 Task: Apply theme tropic in current slide.
Action: Mouse moved to (370, 76)
Screenshot: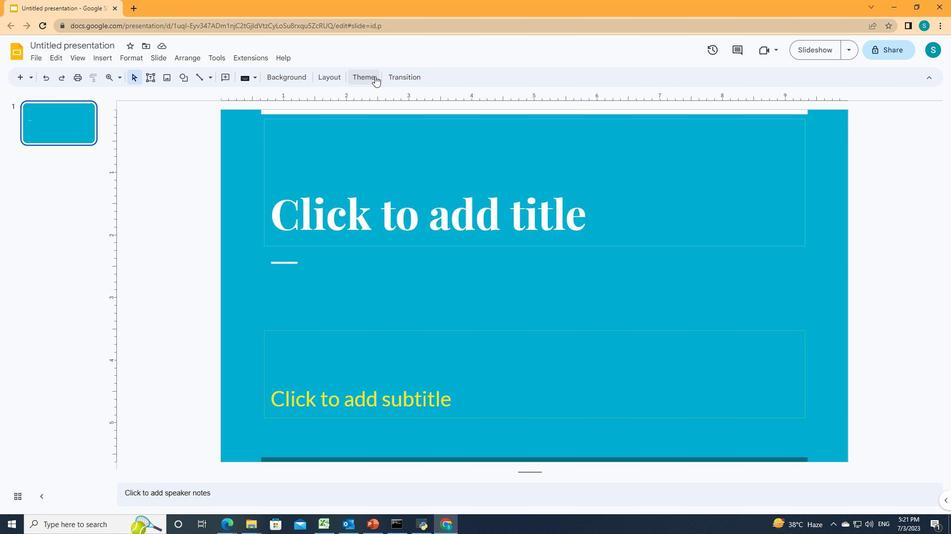 
Action: Mouse pressed left at (370, 76)
Screenshot: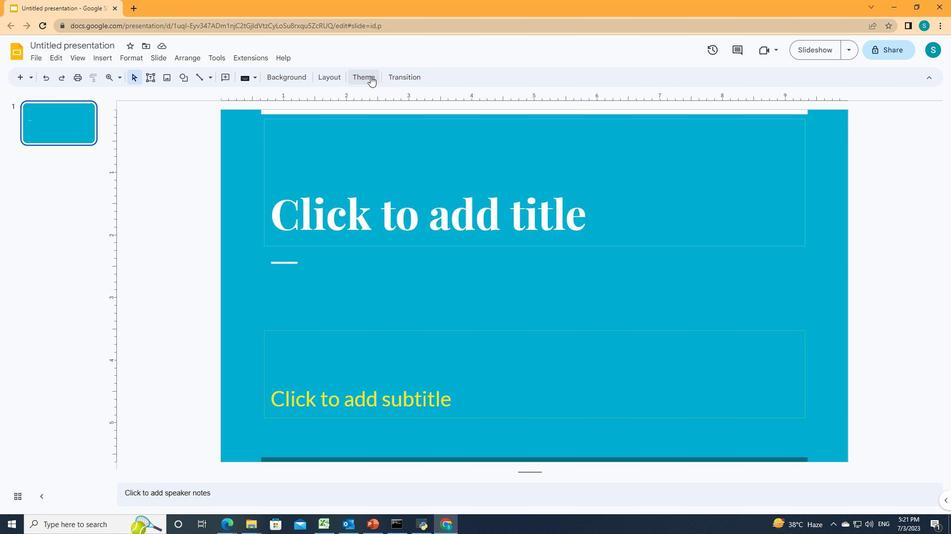 
Action: Mouse moved to (857, 195)
Screenshot: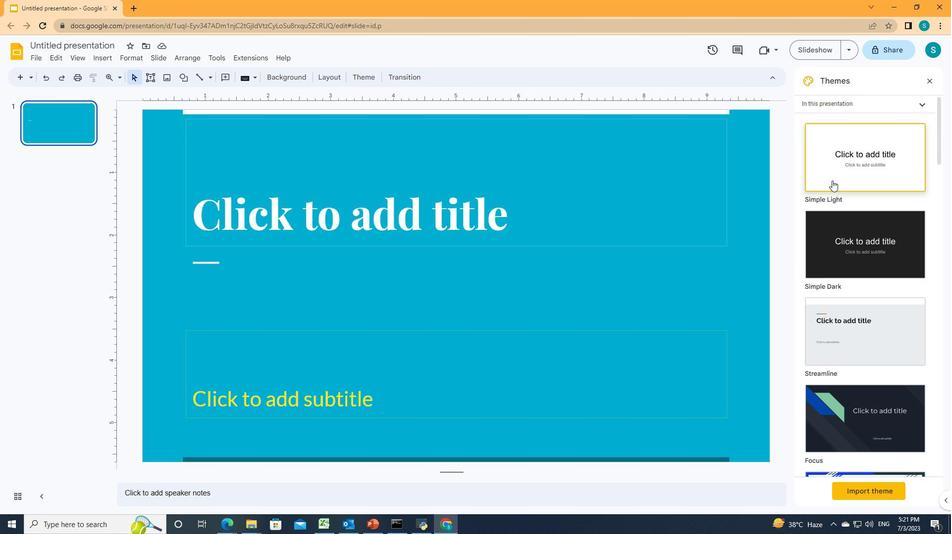 
Action: Mouse scrolled (857, 194) with delta (0, 0)
Screenshot: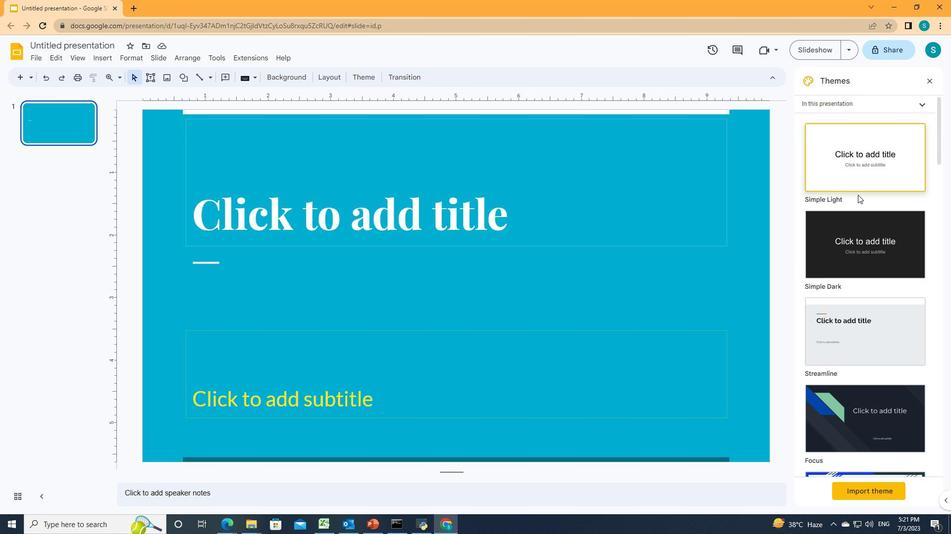 
Action: Mouse scrolled (857, 194) with delta (0, 0)
Screenshot: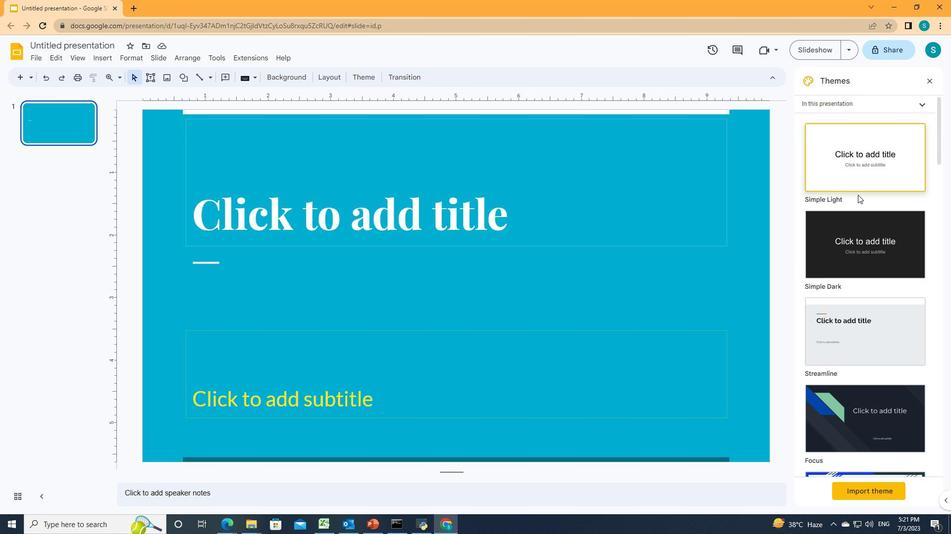 
Action: Mouse scrolled (857, 194) with delta (0, 0)
Screenshot: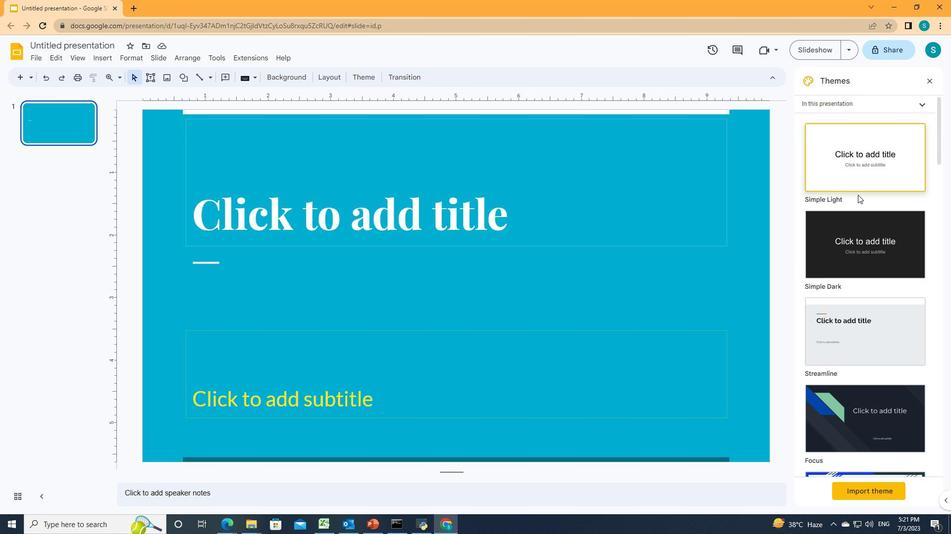 
Action: Mouse scrolled (857, 194) with delta (0, 0)
Screenshot: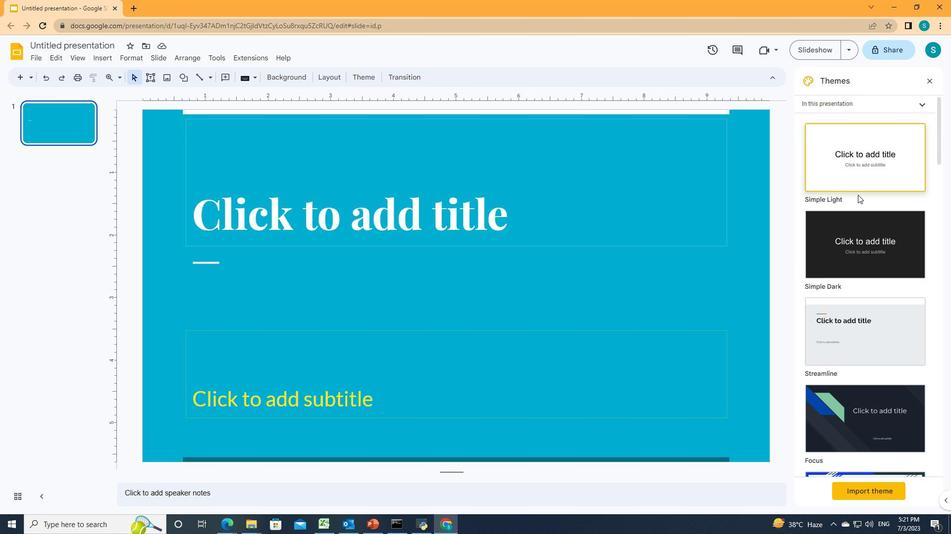 
Action: Mouse scrolled (857, 194) with delta (0, 0)
Screenshot: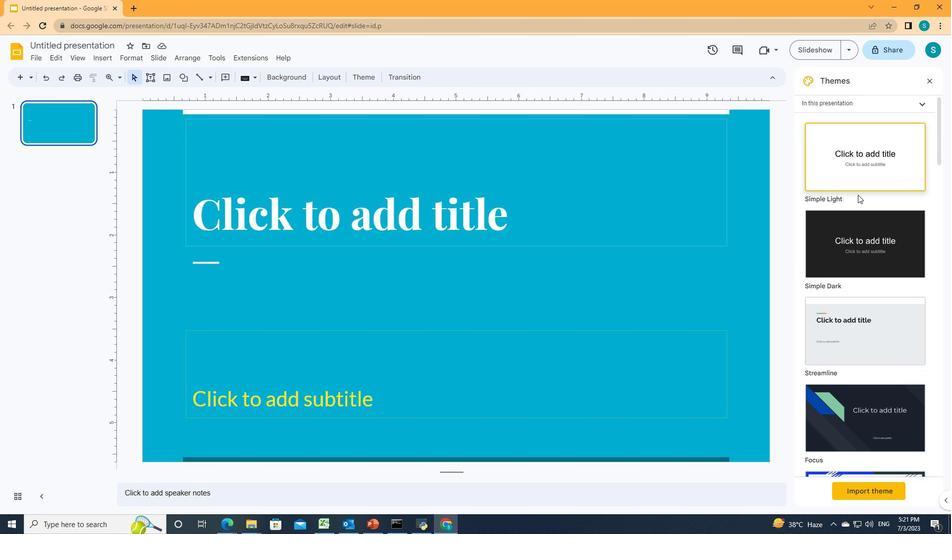 
Action: Mouse scrolled (857, 194) with delta (0, 0)
Screenshot: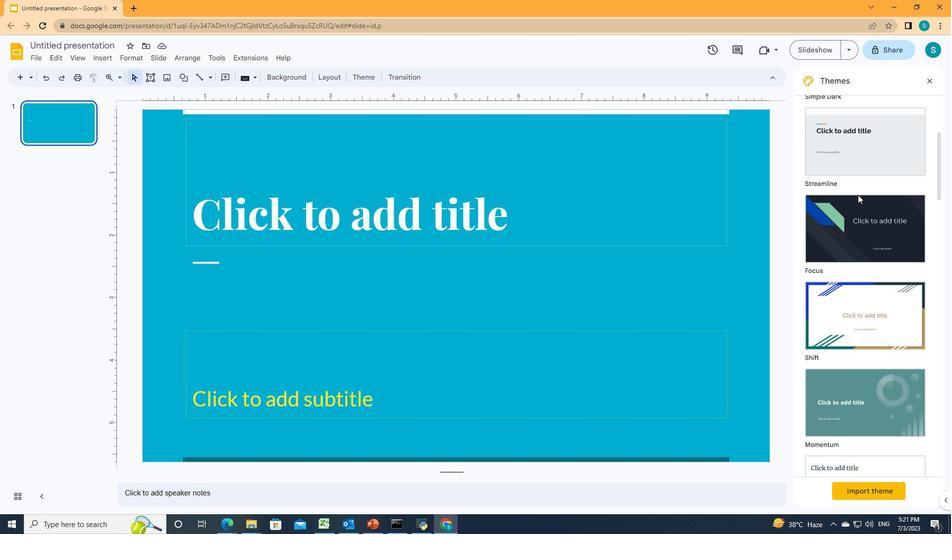 
Action: Mouse scrolled (857, 194) with delta (0, 0)
Screenshot: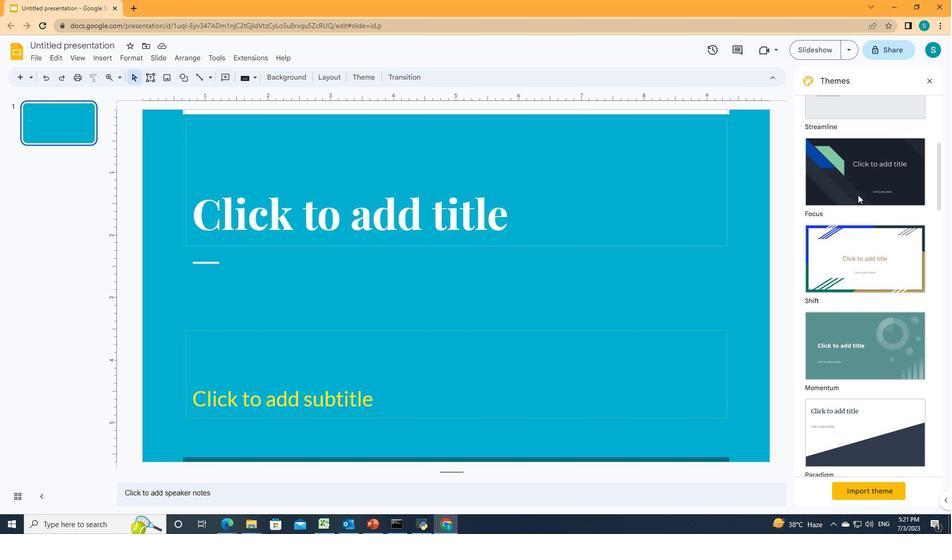 
Action: Mouse scrolled (857, 194) with delta (0, 0)
Screenshot: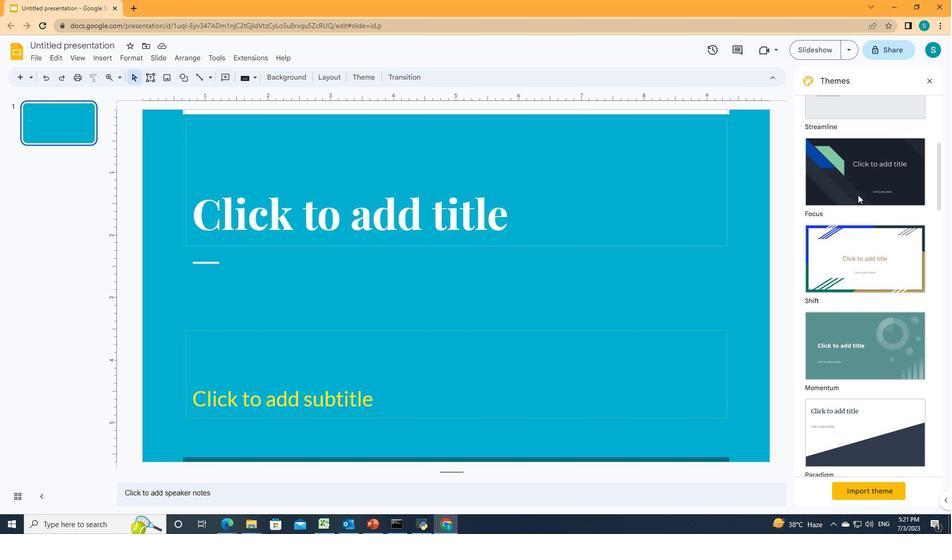 
Action: Mouse scrolled (857, 194) with delta (0, 0)
Screenshot: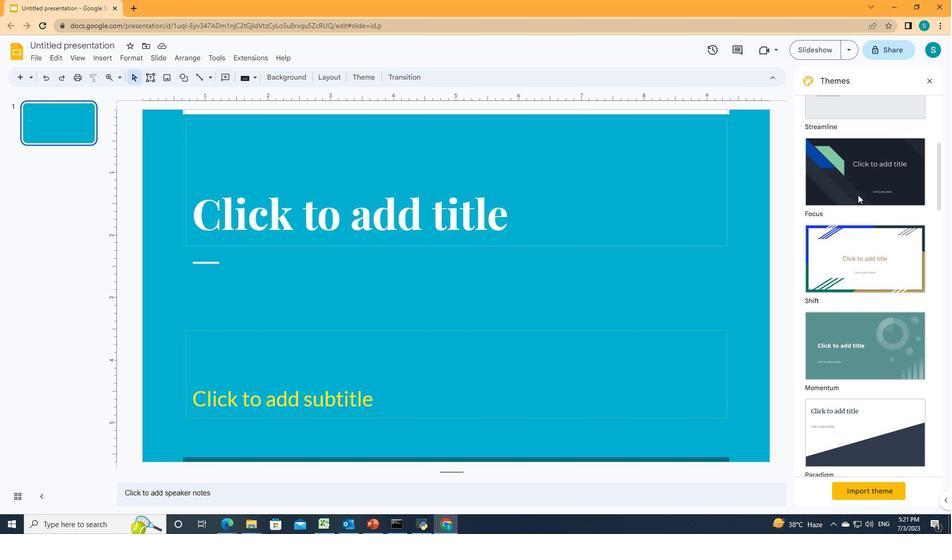 
Action: Mouse scrolled (857, 194) with delta (0, 0)
Screenshot: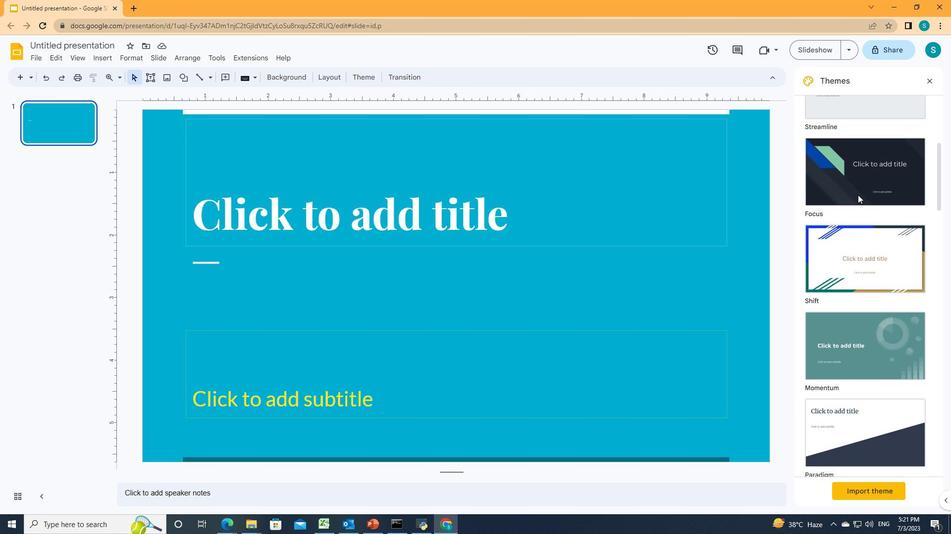 
Action: Mouse scrolled (857, 194) with delta (0, 0)
Screenshot: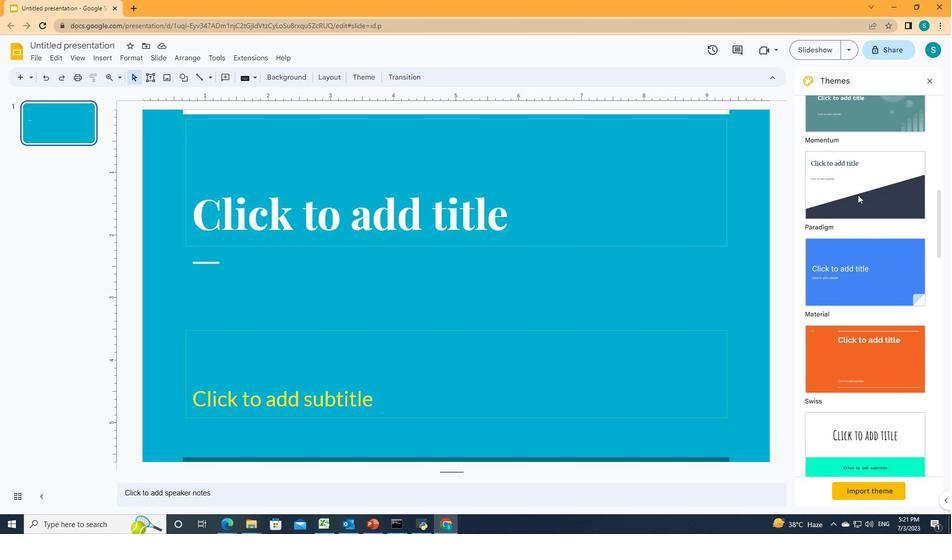 
Action: Mouse scrolled (857, 194) with delta (0, 0)
Screenshot: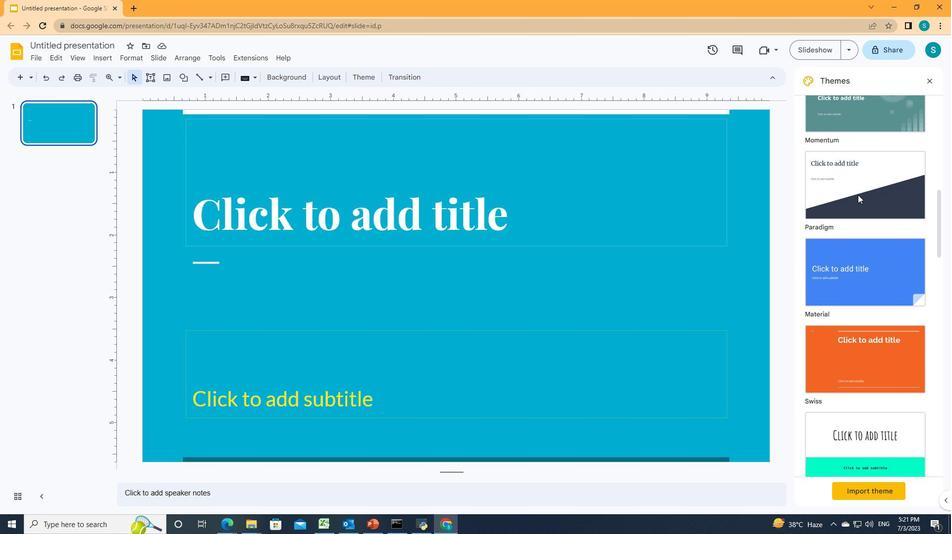 
Action: Mouse scrolled (857, 194) with delta (0, 0)
Screenshot: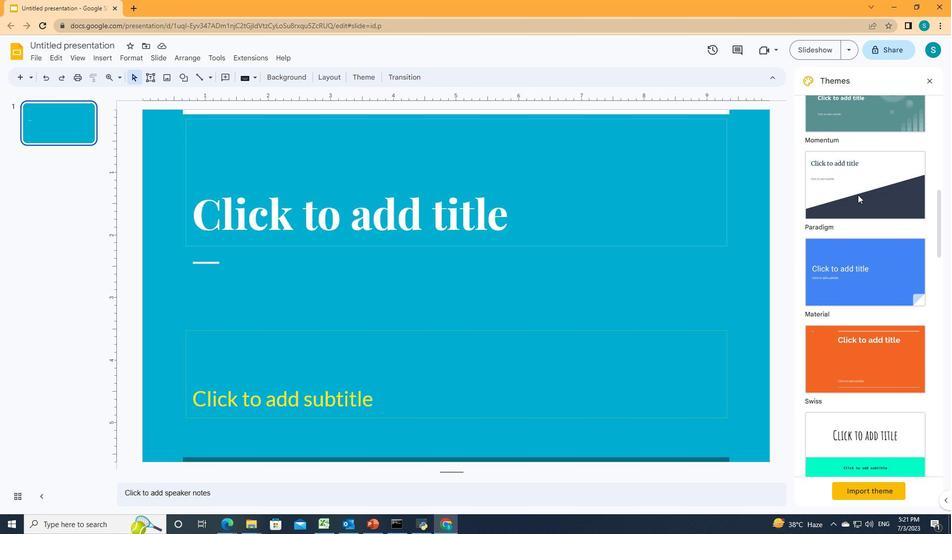
Action: Mouse scrolled (857, 194) with delta (0, 0)
Screenshot: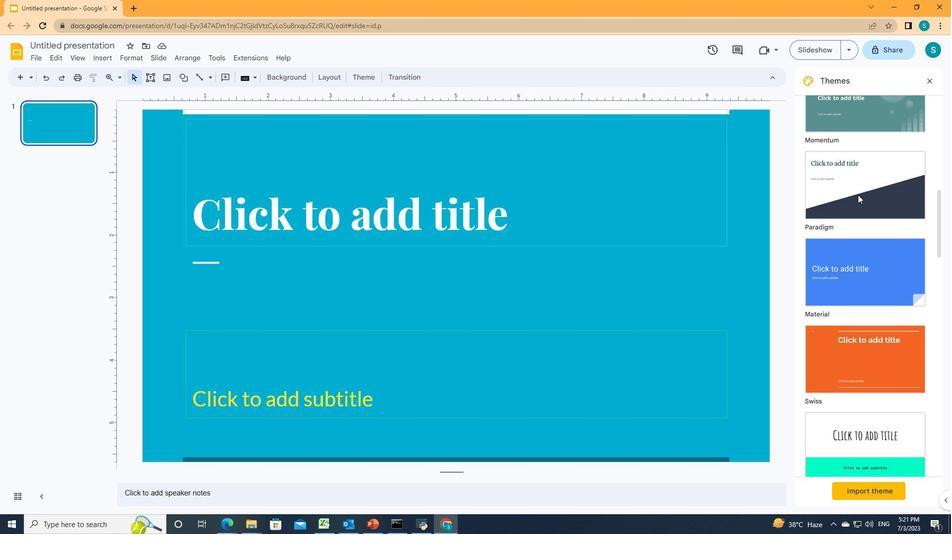 
Action: Mouse scrolled (857, 194) with delta (0, 0)
Screenshot: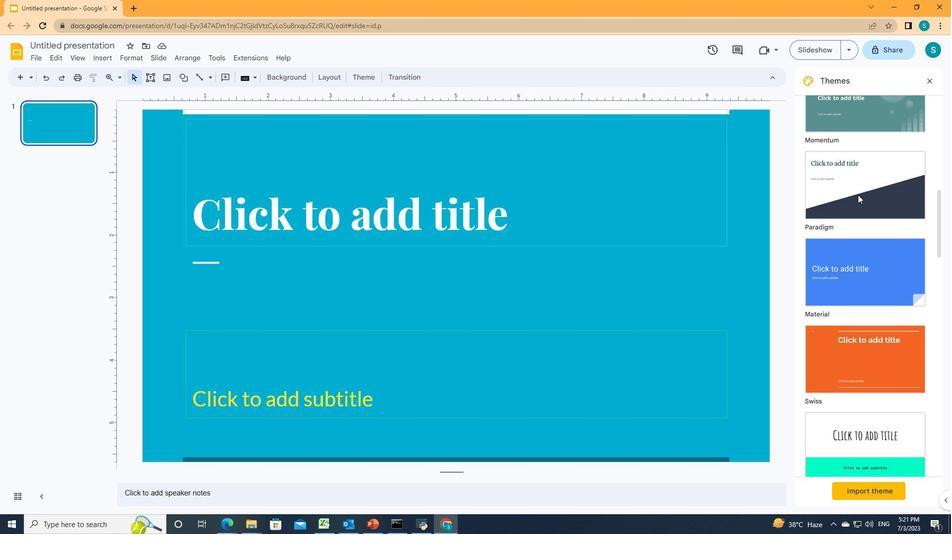 
Action: Mouse scrolled (857, 194) with delta (0, 0)
Screenshot: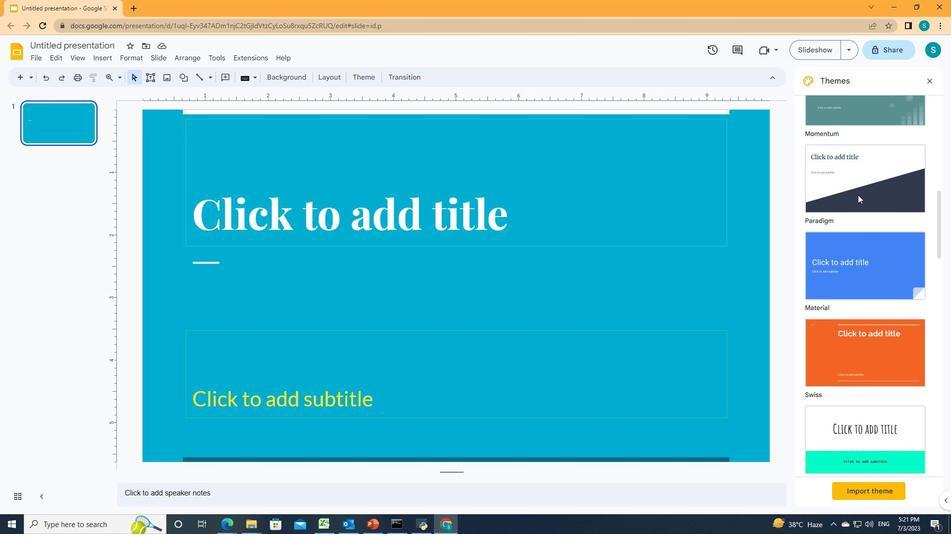 
Action: Mouse scrolled (857, 194) with delta (0, 0)
Screenshot: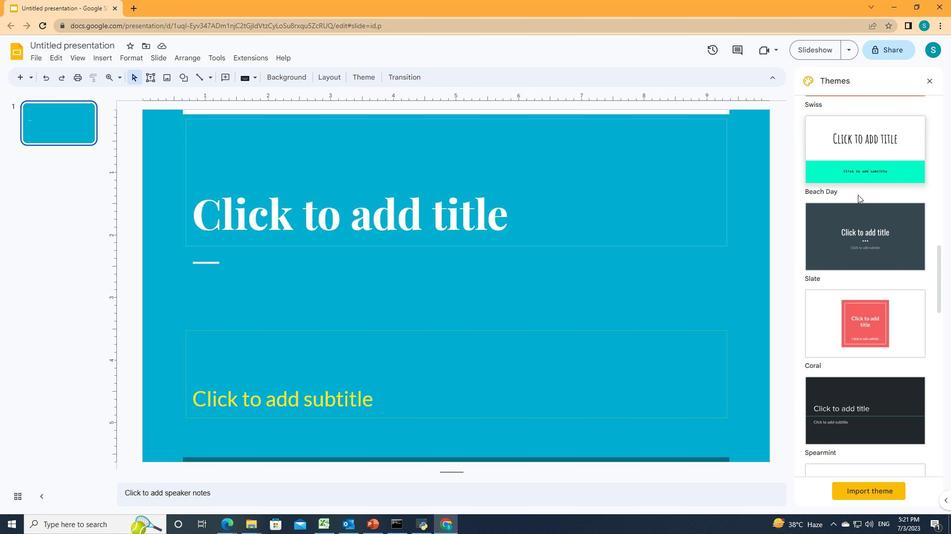 
Action: Mouse scrolled (857, 194) with delta (0, 0)
Screenshot: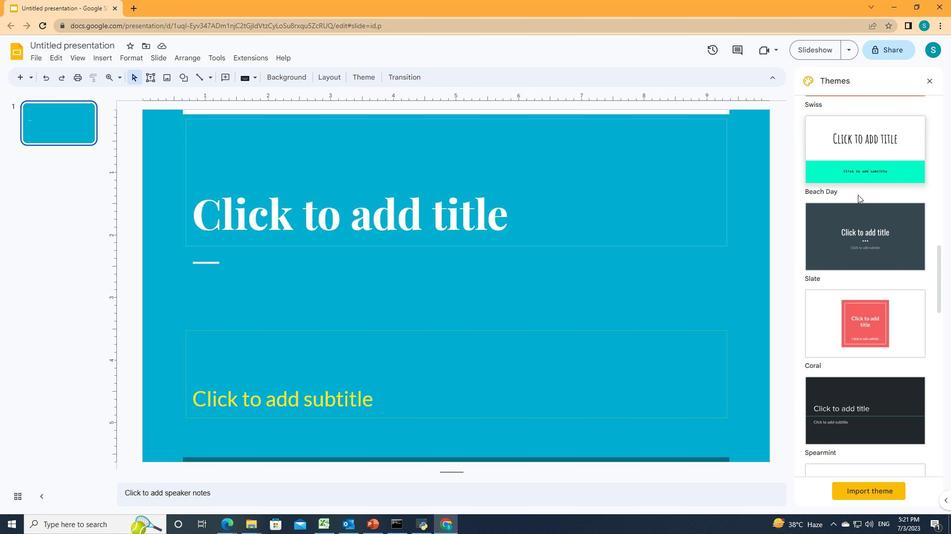 
Action: Mouse scrolled (857, 194) with delta (0, 0)
Screenshot: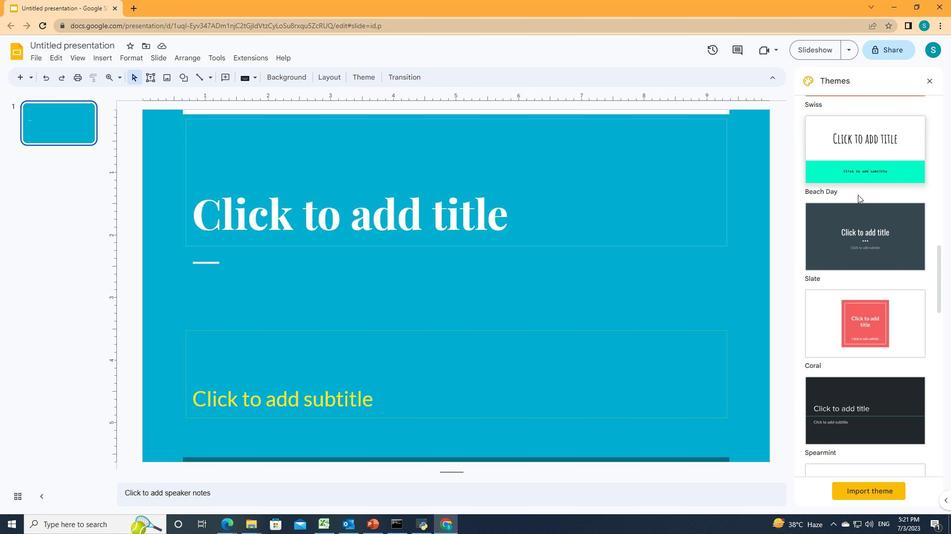 
Action: Mouse scrolled (857, 194) with delta (0, 0)
Screenshot: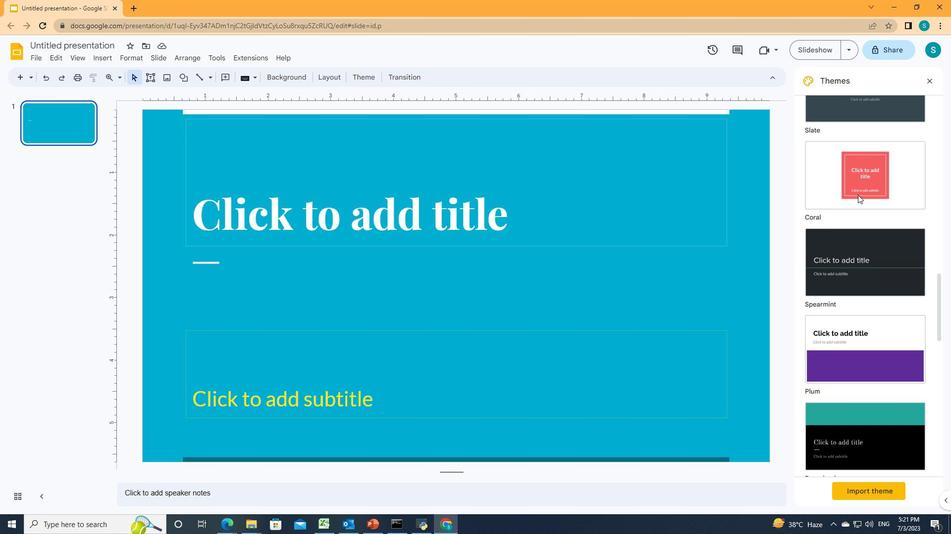 
Action: Mouse scrolled (857, 194) with delta (0, 0)
Screenshot: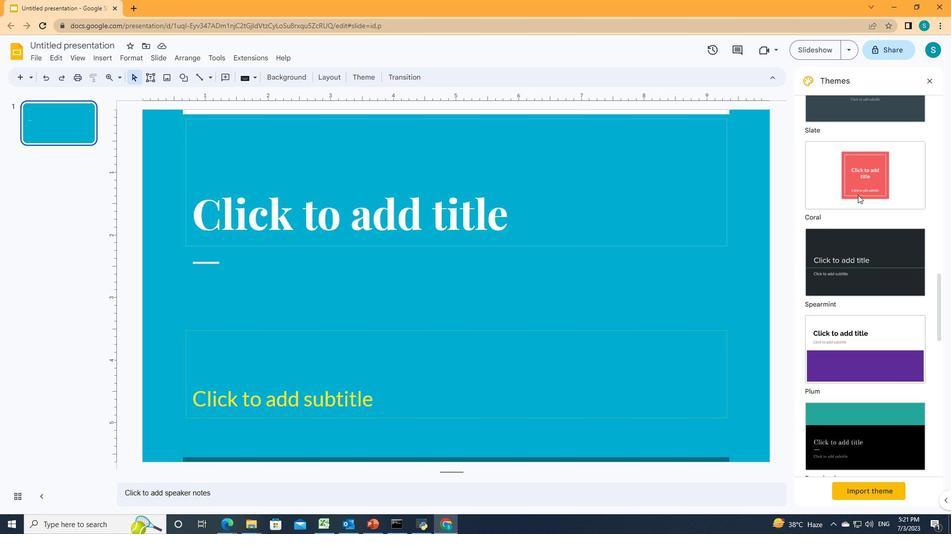 
Action: Mouse scrolled (857, 194) with delta (0, 0)
Screenshot: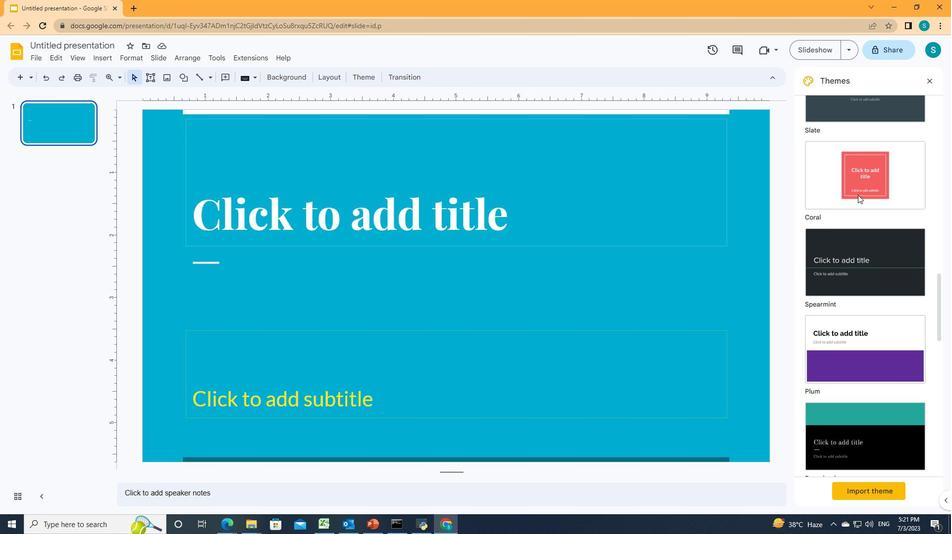 
Action: Mouse scrolled (857, 194) with delta (0, 0)
Screenshot: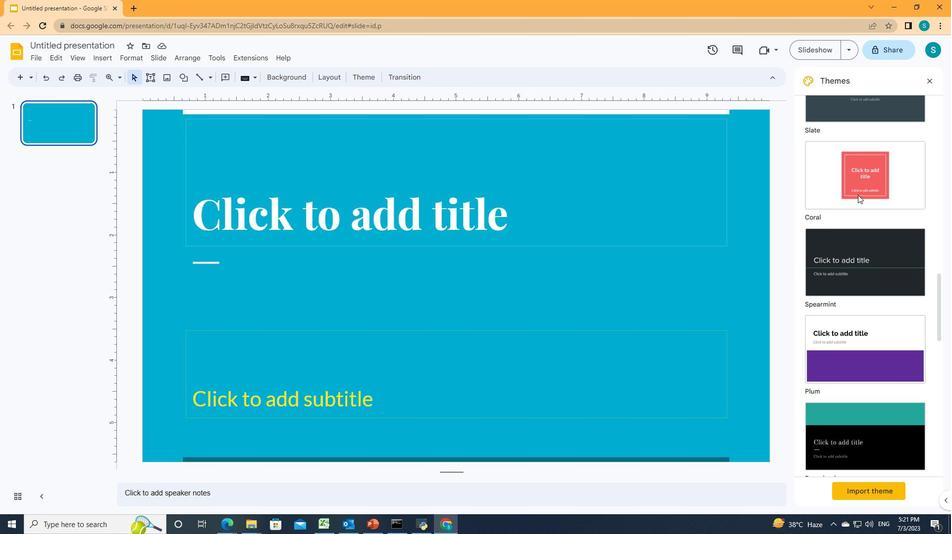 
Action: Mouse scrolled (857, 194) with delta (0, 0)
Screenshot: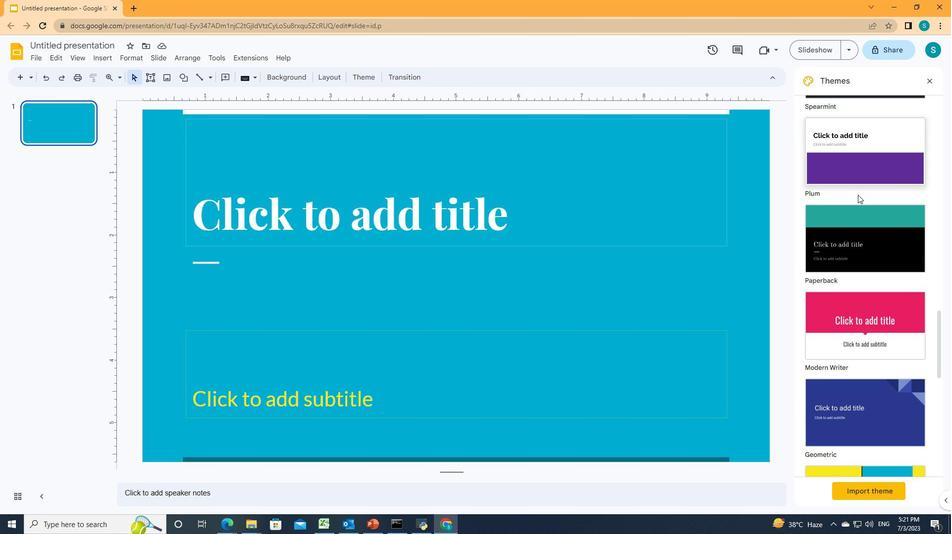 
Action: Mouse scrolled (857, 194) with delta (0, 0)
Screenshot: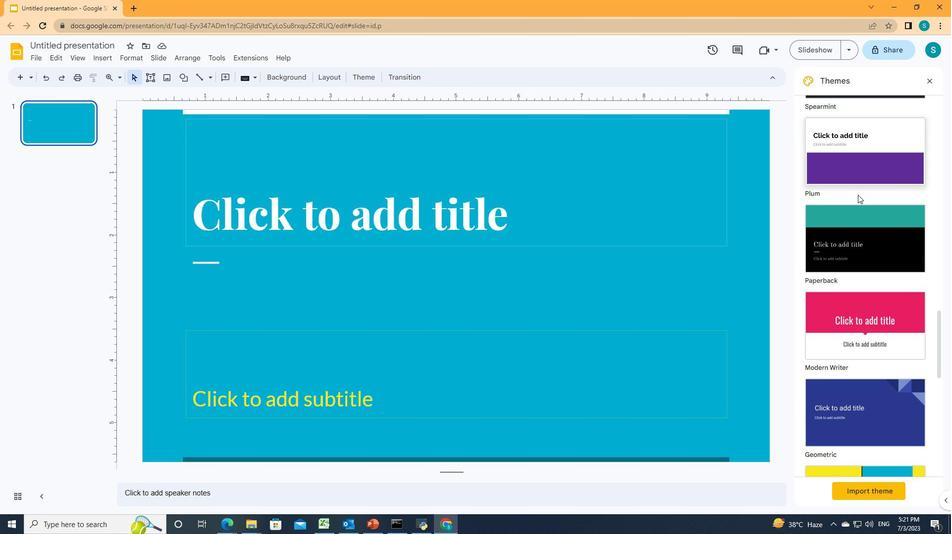 
Action: Mouse scrolled (857, 194) with delta (0, 0)
Screenshot: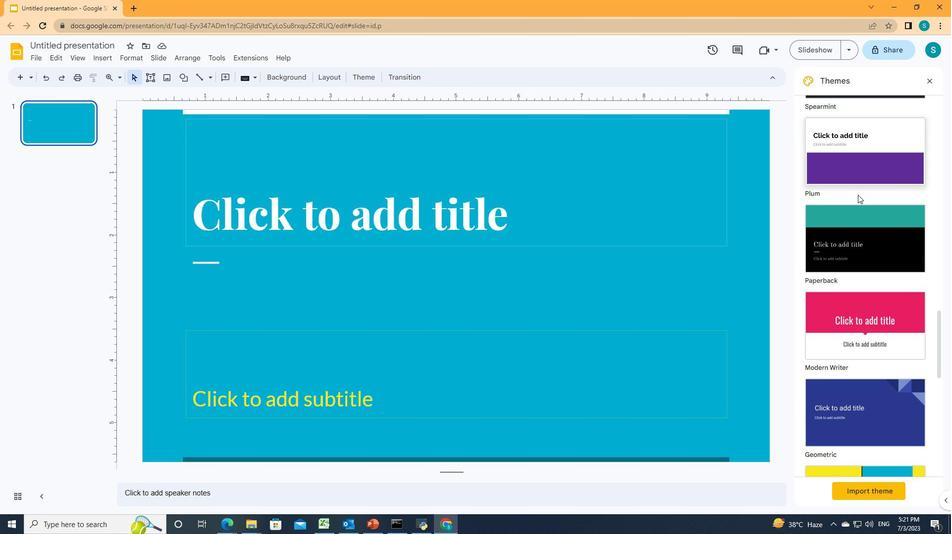 
Action: Mouse scrolled (857, 194) with delta (0, 0)
Screenshot: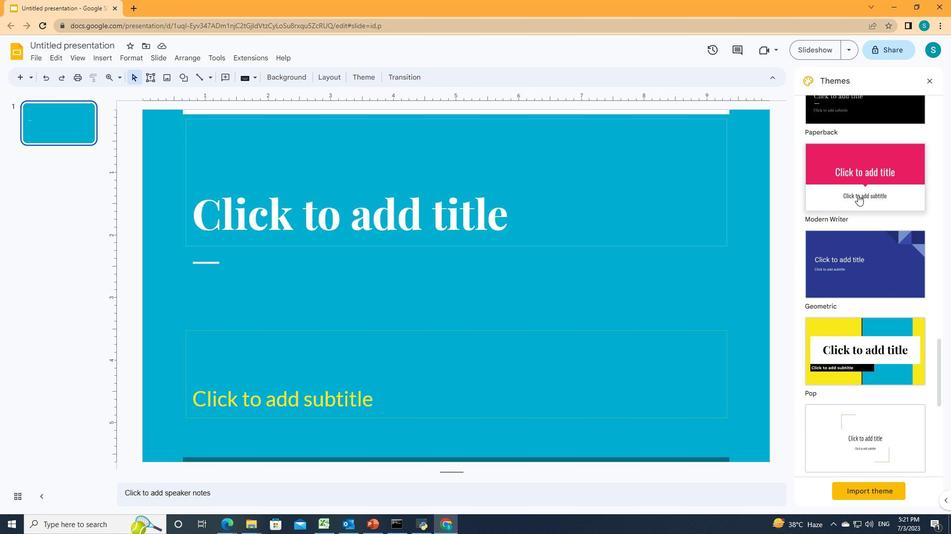 
Action: Mouse scrolled (857, 194) with delta (0, 0)
Screenshot: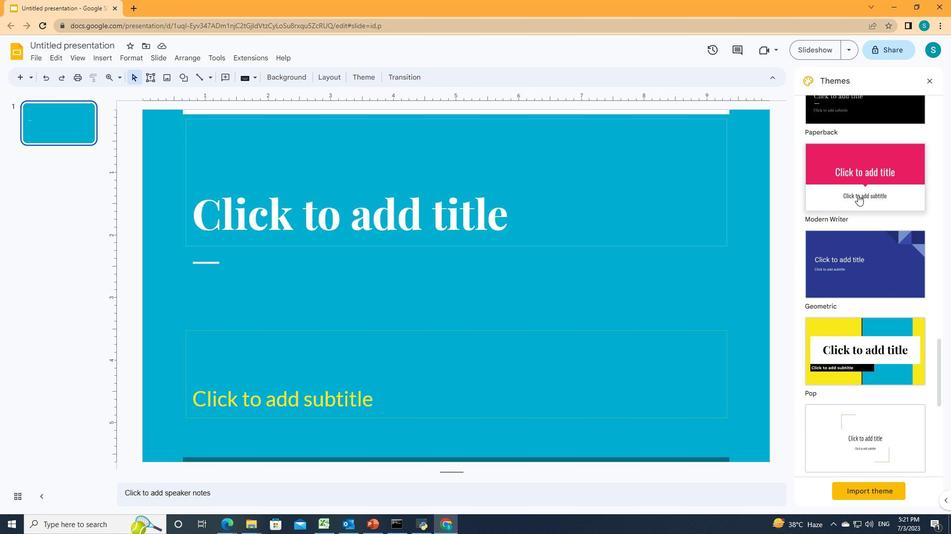 
Action: Mouse scrolled (857, 194) with delta (0, 0)
Screenshot: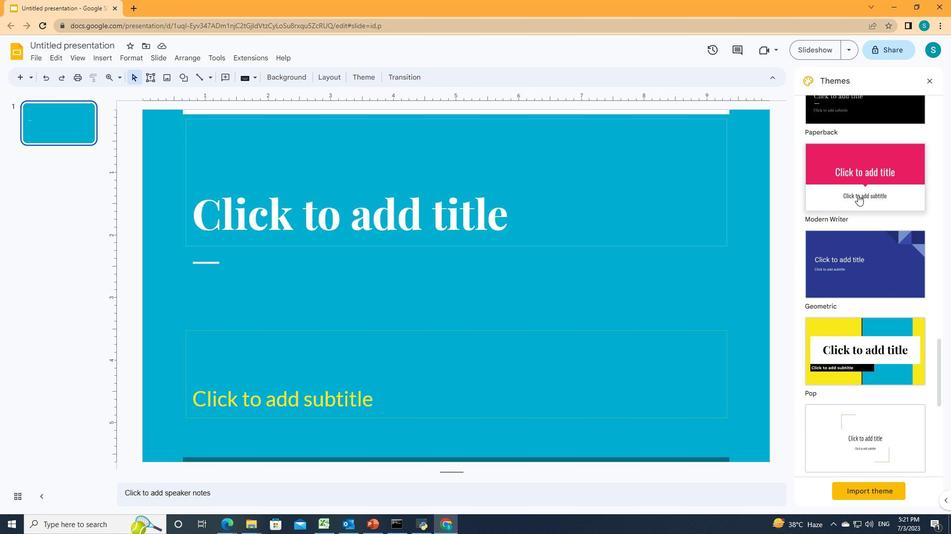 
Action: Mouse scrolled (857, 194) with delta (0, 0)
Screenshot: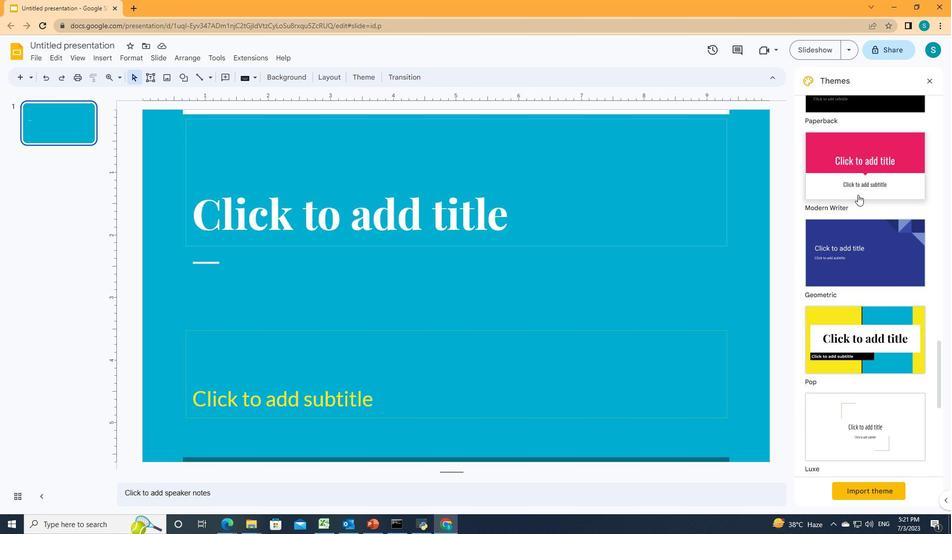 
Action: Mouse scrolled (857, 194) with delta (0, 0)
Screenshot: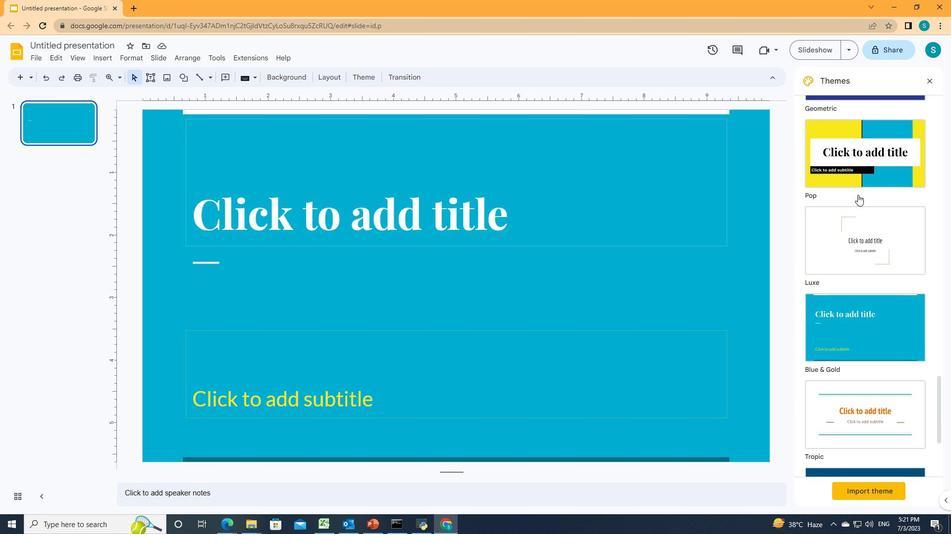 
Action: Mouse scrolled (857, 194) with delta (0, 0)
Screenshot: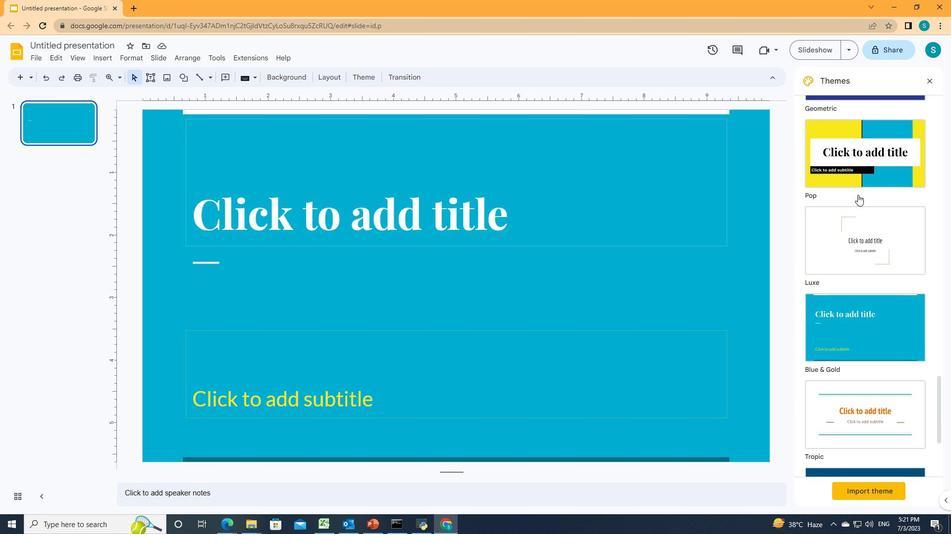 
Action: Mouse scrolled (857, 194) with delta (0, 0)
Screenshot: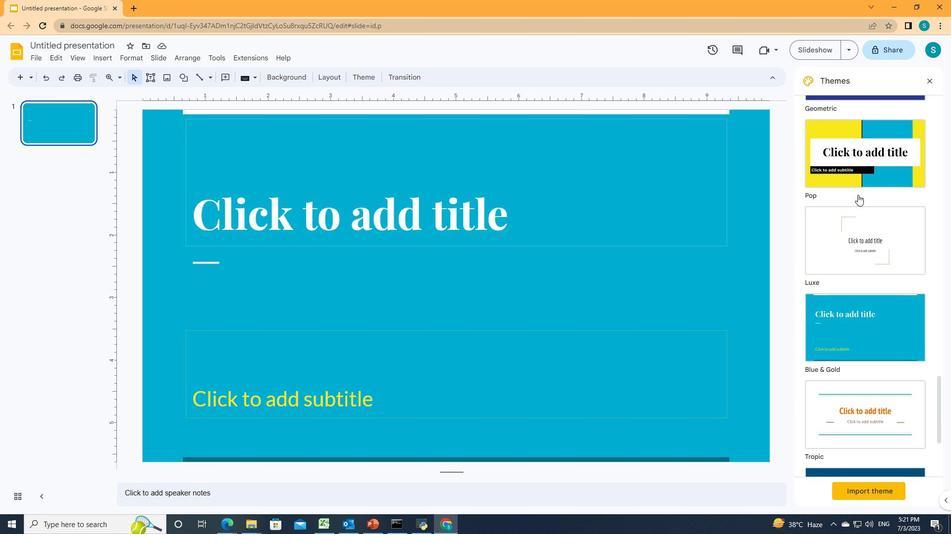 
Action: Mouse moved to (865, 258)
Screenshot: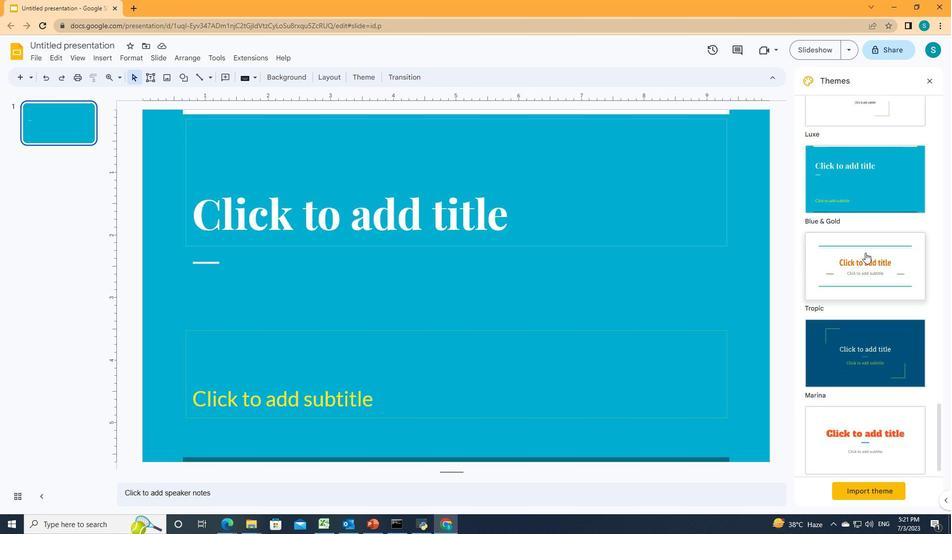 
Action: Mouse pressed left at (865, 258)
Screenshot: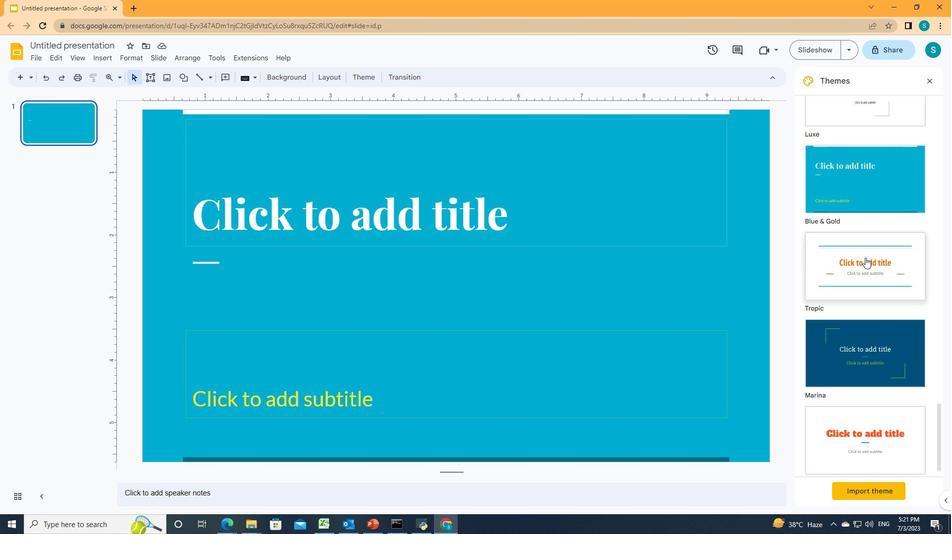 
Action: Mouse moved to (861, 259)
Screenshot: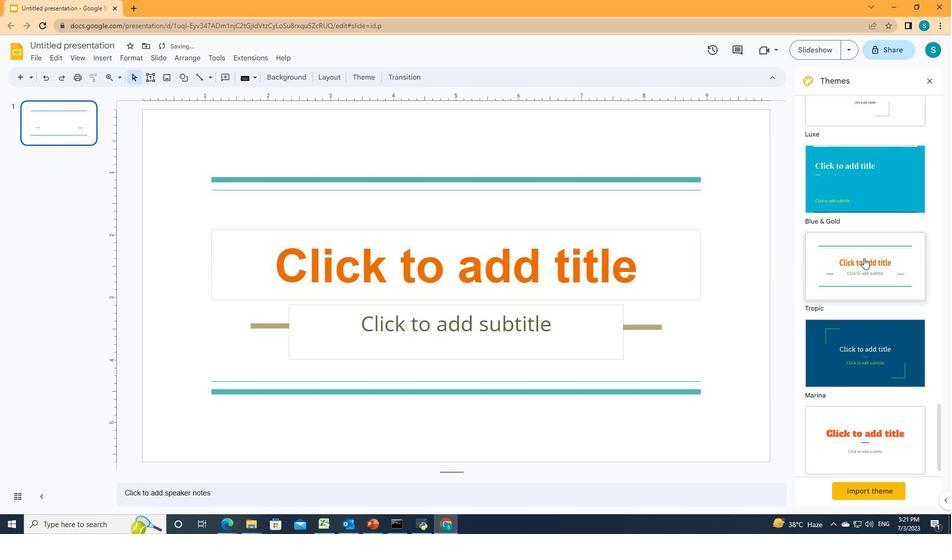 
